 Task: Create Card Mobile App Design Review in Board Newsletter Optimization Software to Workspace Event Production Services. Create Card Medical Conference Review in Board Public Relations Crisis Communication Planning to Workspace Event Production Services. Create Card Mobile App Design Review in Board Customer Service Call Center Management and Optimization to Workspace Event Production Services
Action: Mouse moved to (401, 168)
Screenshot: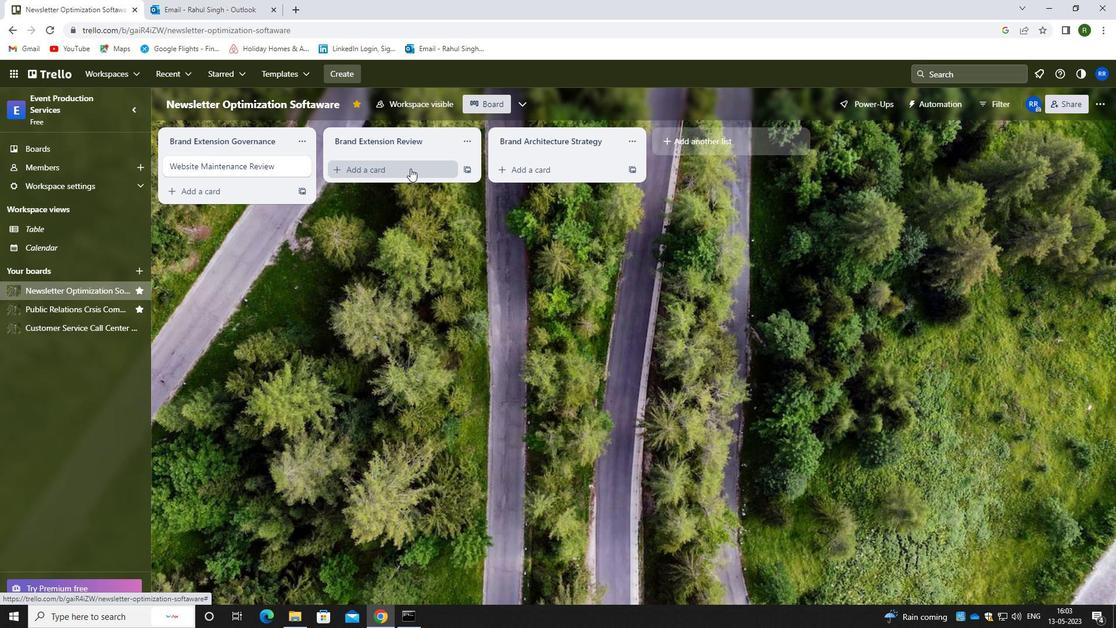 
Action: Mouse pressed left at (401, 168)
Screenshot: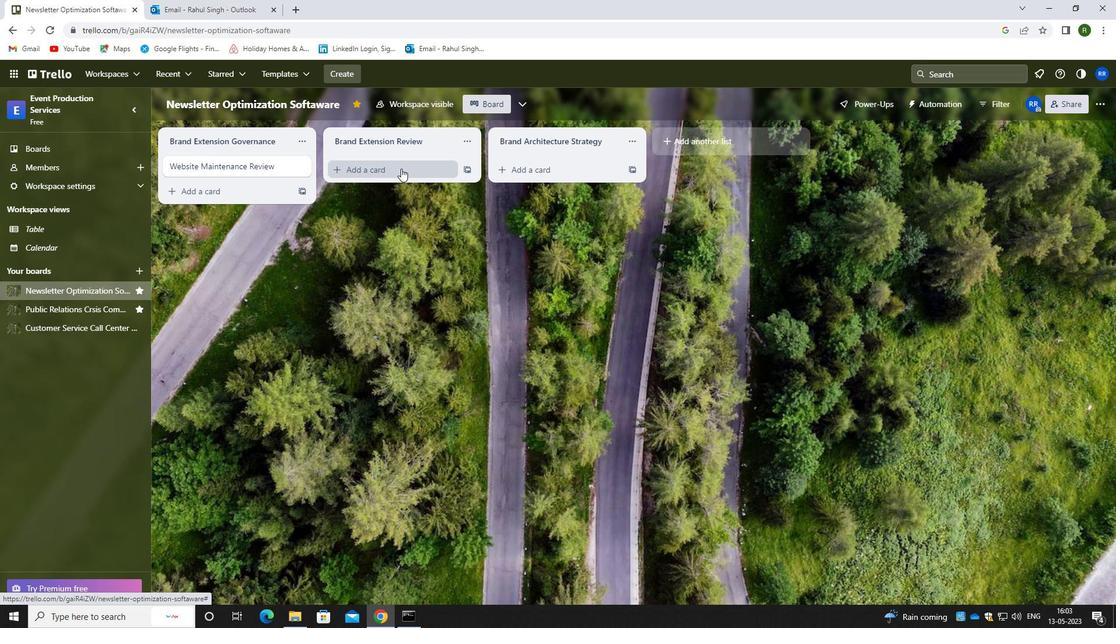 
Action: Mouse moved to (398, 176)
Screenshot: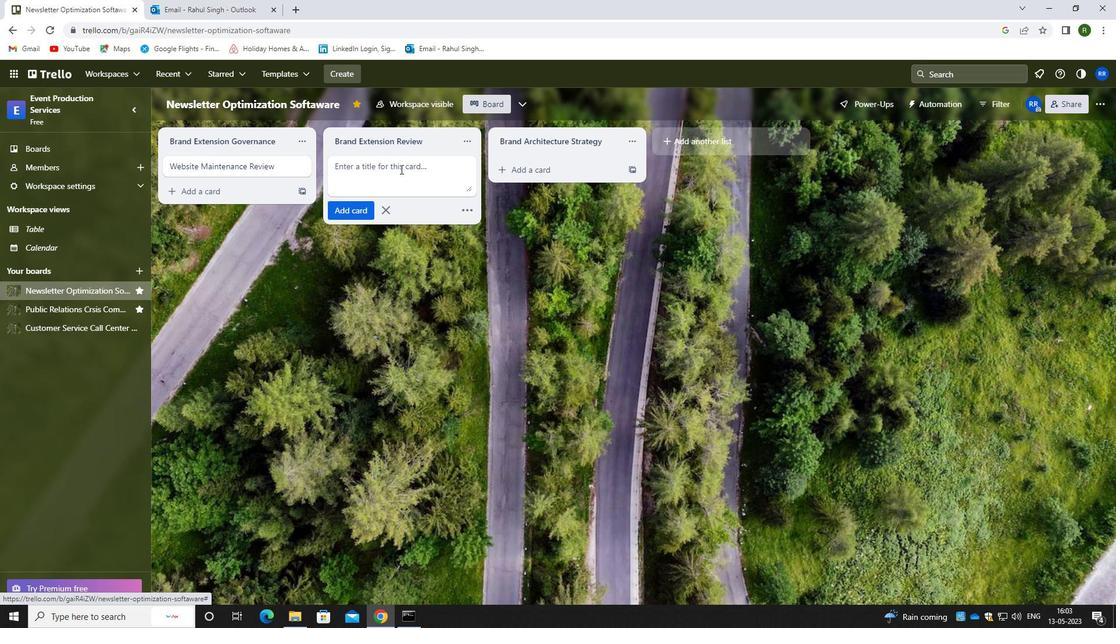 
Action: Key pressed <Key.caps_lock>m<Key.caps_lock>obile<Key.space>app<Key.space><Key.caps_lock><Key.caps_lock>d<Key.backspace><Key.caps_lock>d<Key.caps_lock>esigh<Key.space><Key.backspace><Key.backspace>n<Key.space><Key.caps_lock>r<Key.caps_lock>eview
Screenshot: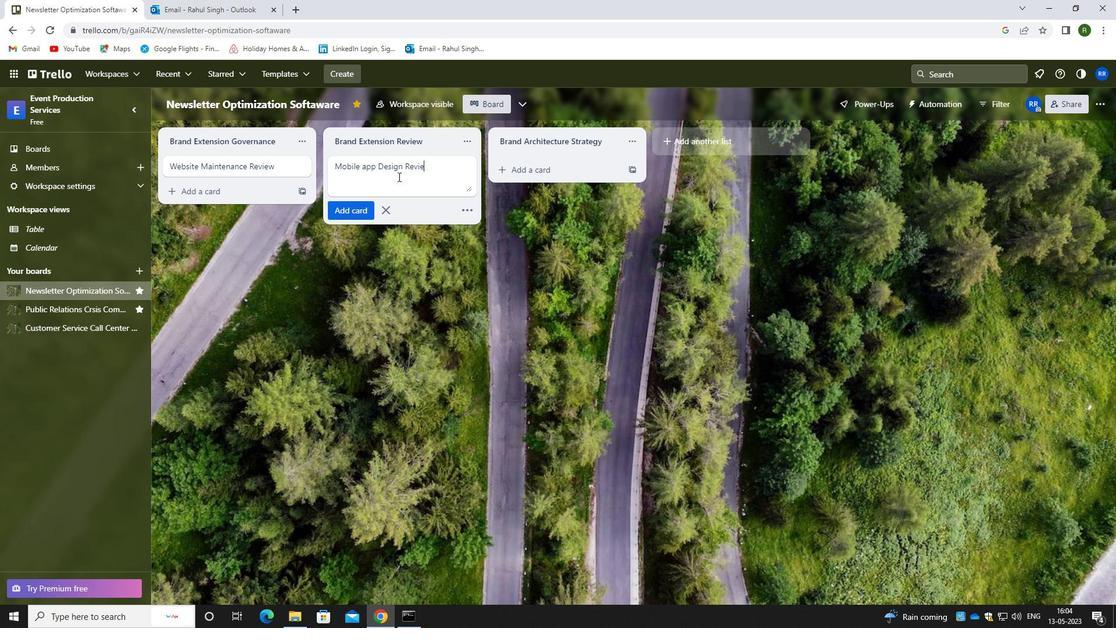 
Action: Mouse moved to (351, 208)
Screenshot: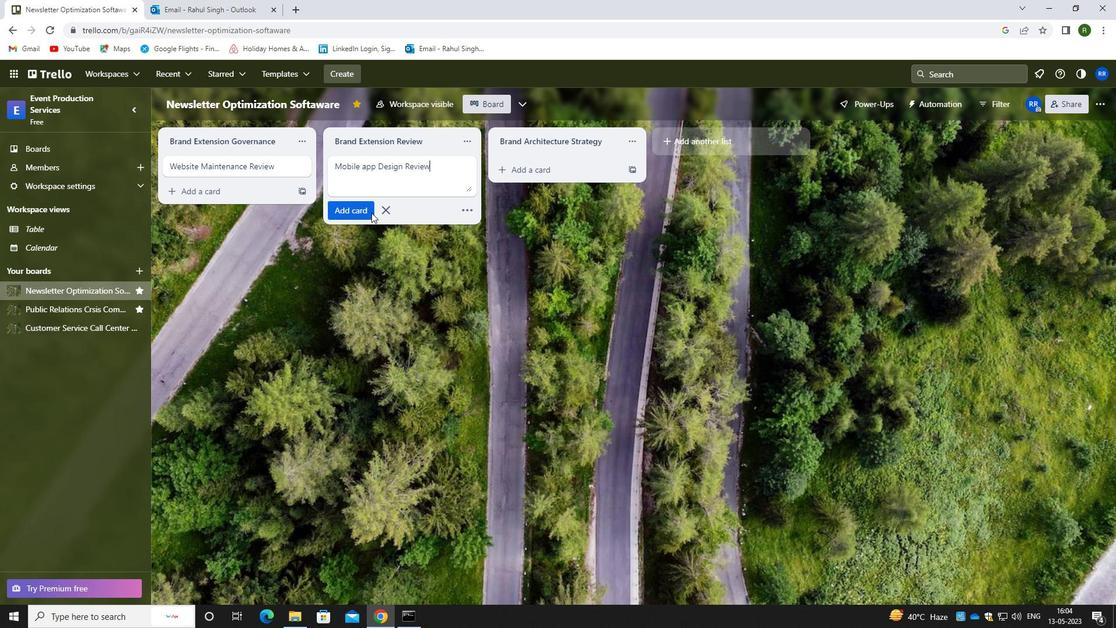 
Action: Mouse pressed left at (351, 208)
Screenshot: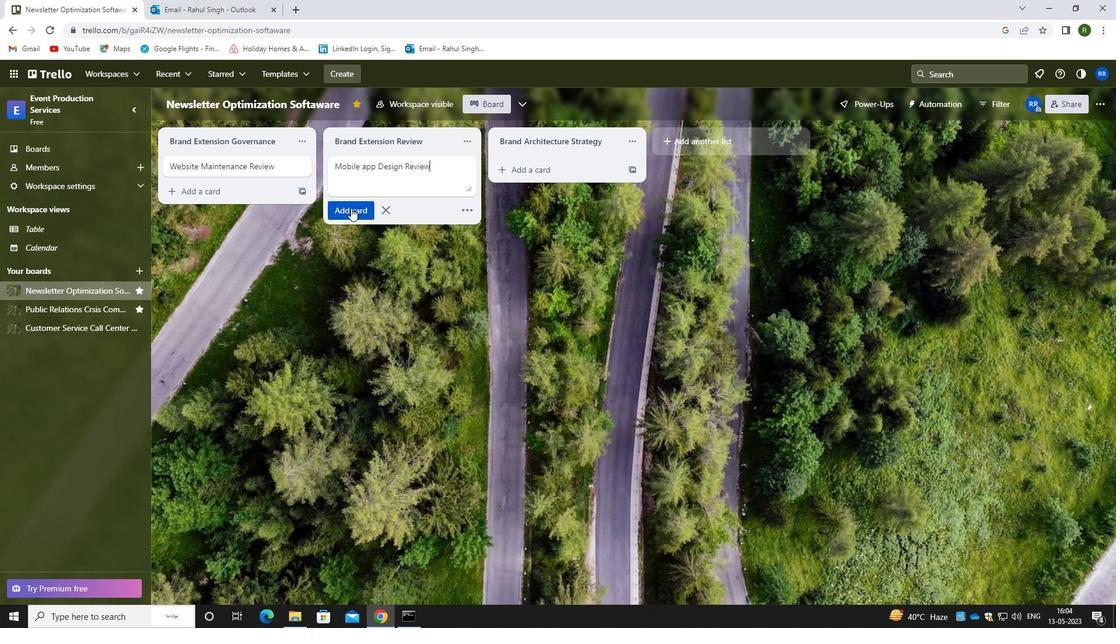 
Action: Mouse moved to (311, 310)
Screenshot: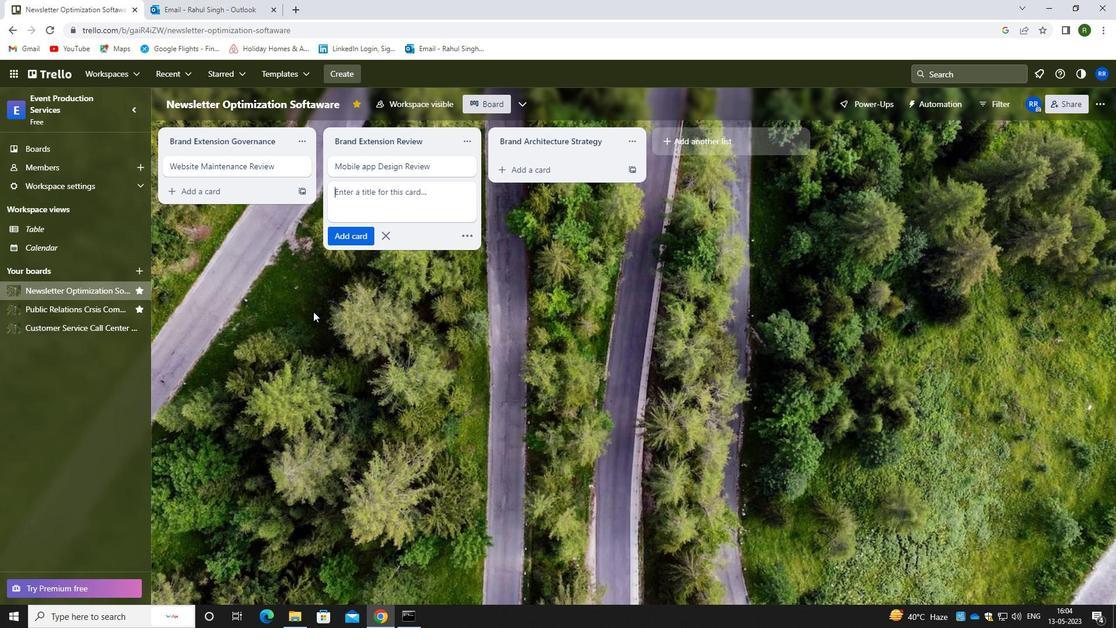 
Action: Mouse pressed left at (311, 310)
Screenshot: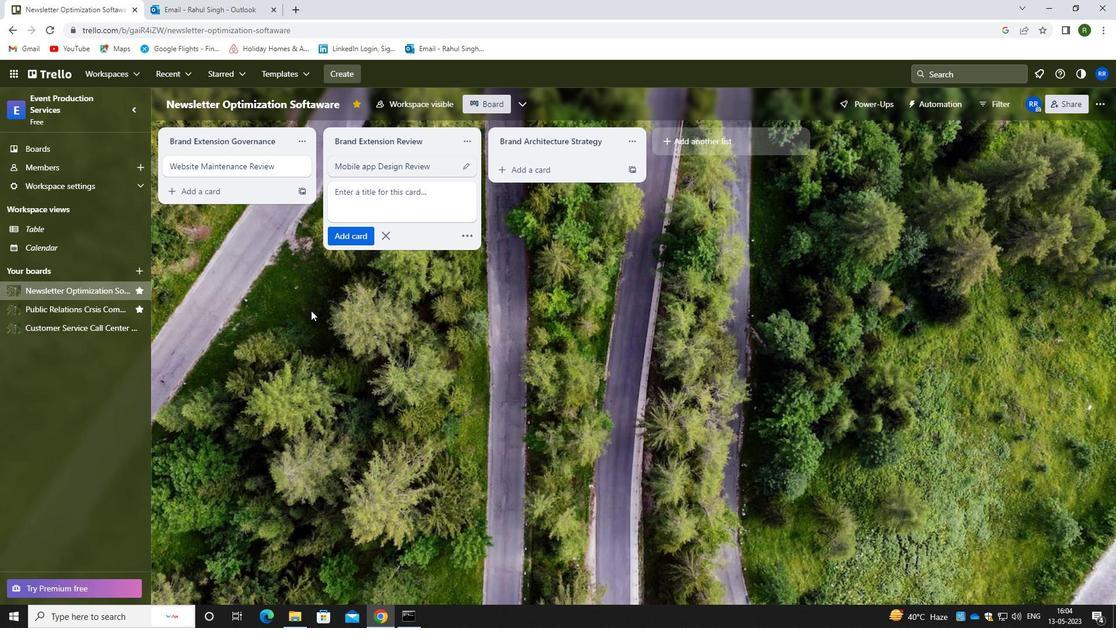 
Action: Mouse moved to (90, 314)
Screenshot: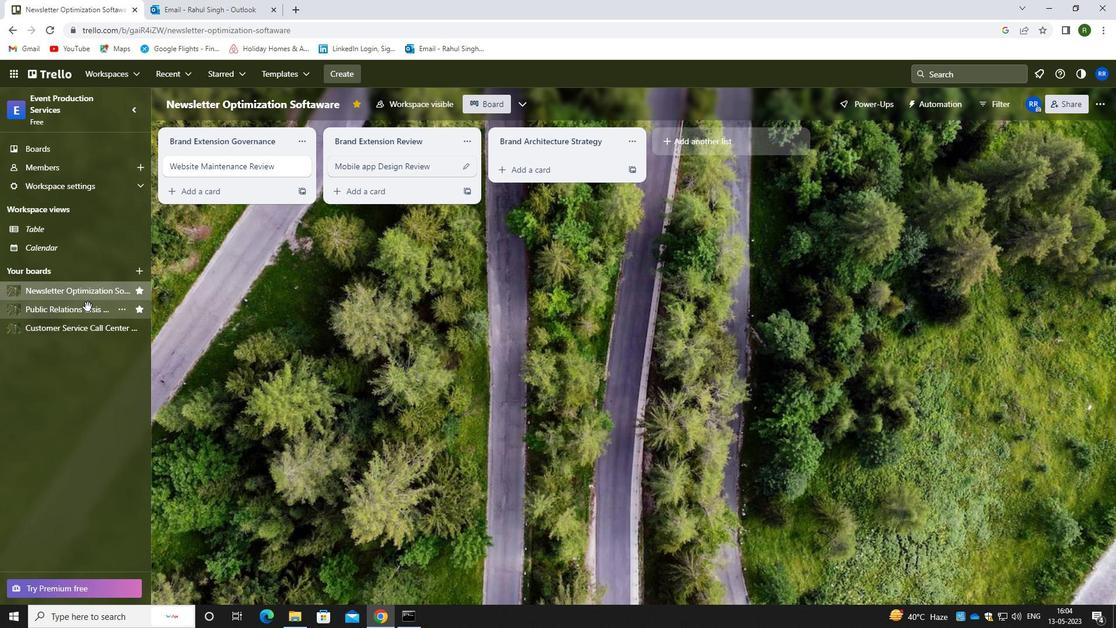 
Action: Mouse pressed left at (90, 314)
Screenshot: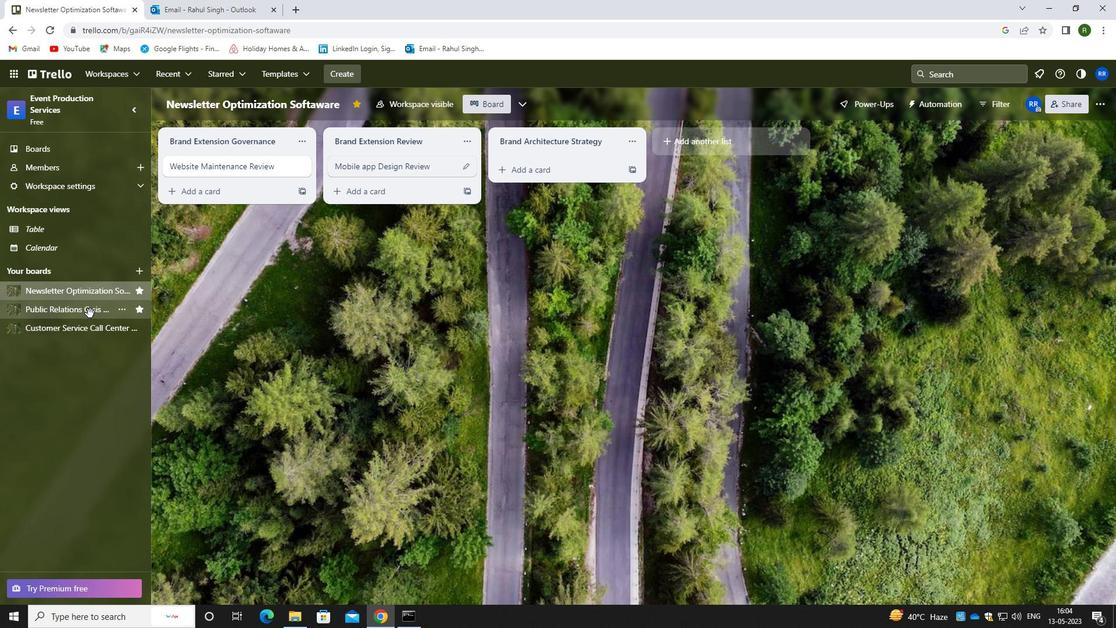 
Action: Mouse moved to (357, 173)
Screenshot: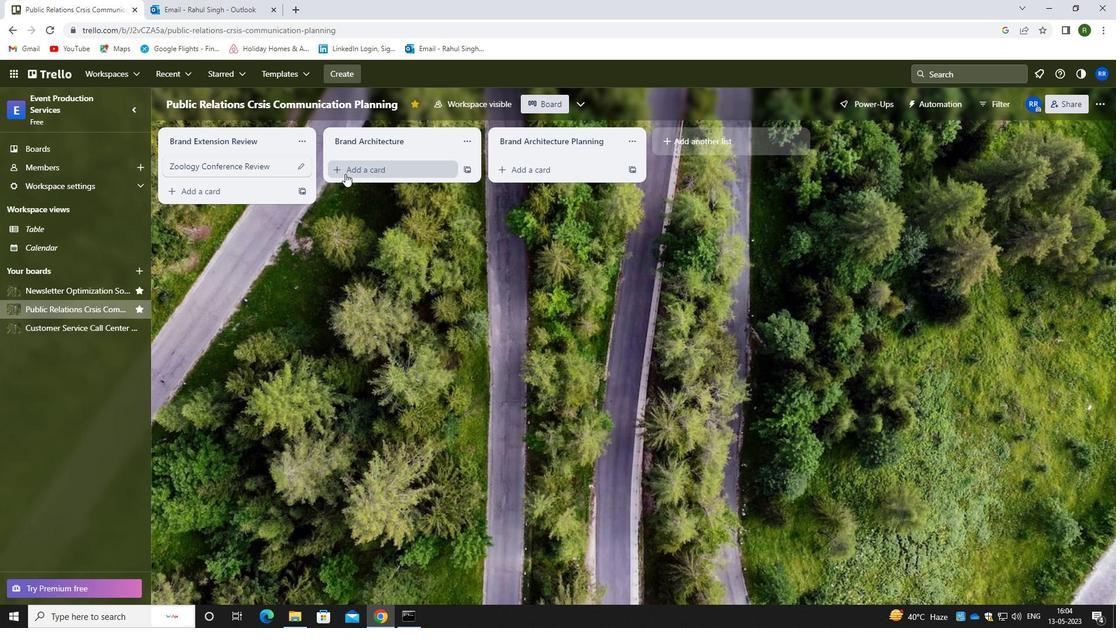 
Action: Mouse pressed left at (357, 173)
Screenshot: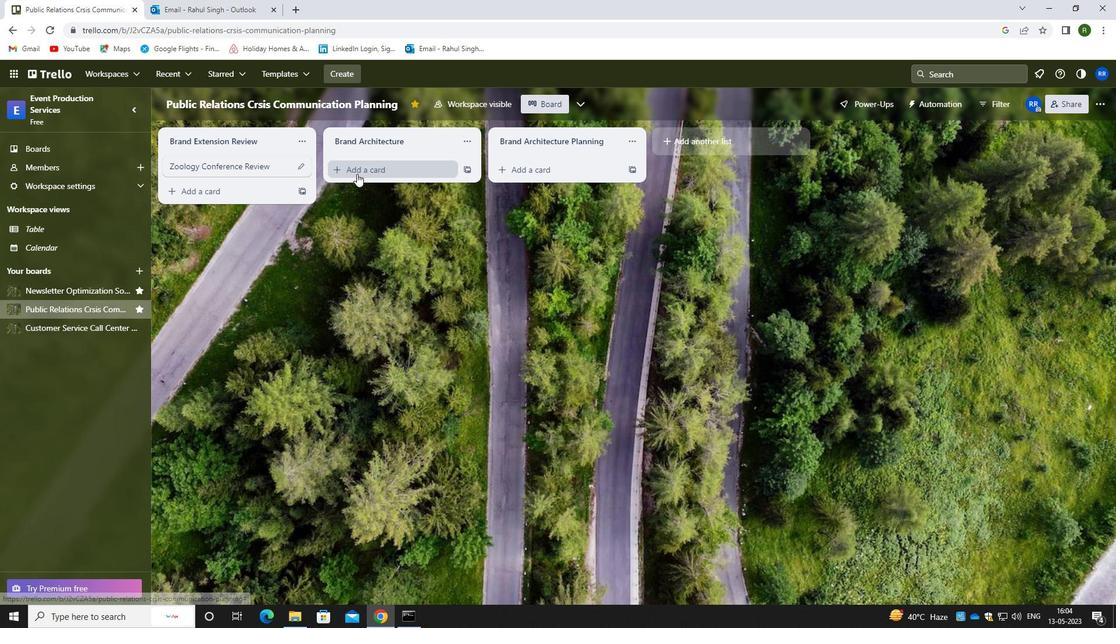 
Action: Mouse moved to (370, 176)
Screenshot: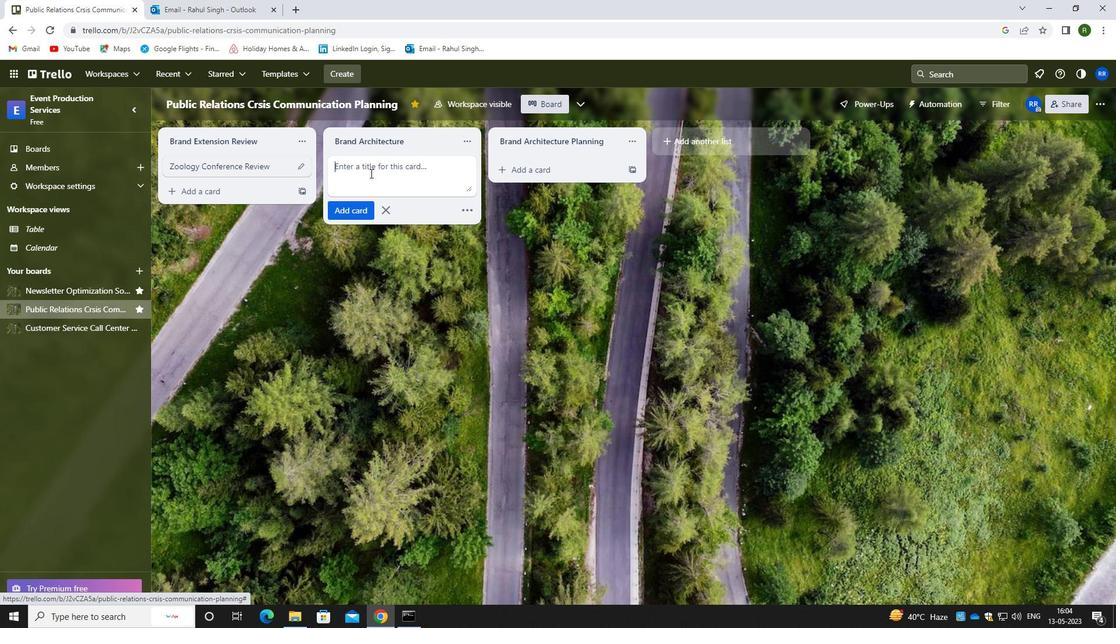 
Action: Key pressed <Key.caps_lock>m<Key.caps_lock>edia<Key.backspace>cal<Key.space><Key.caps_lock>c<Key.caps_lock>onference<Key.space><Key.caps_lock>r<Key.caps_lock>eview
Screenshot: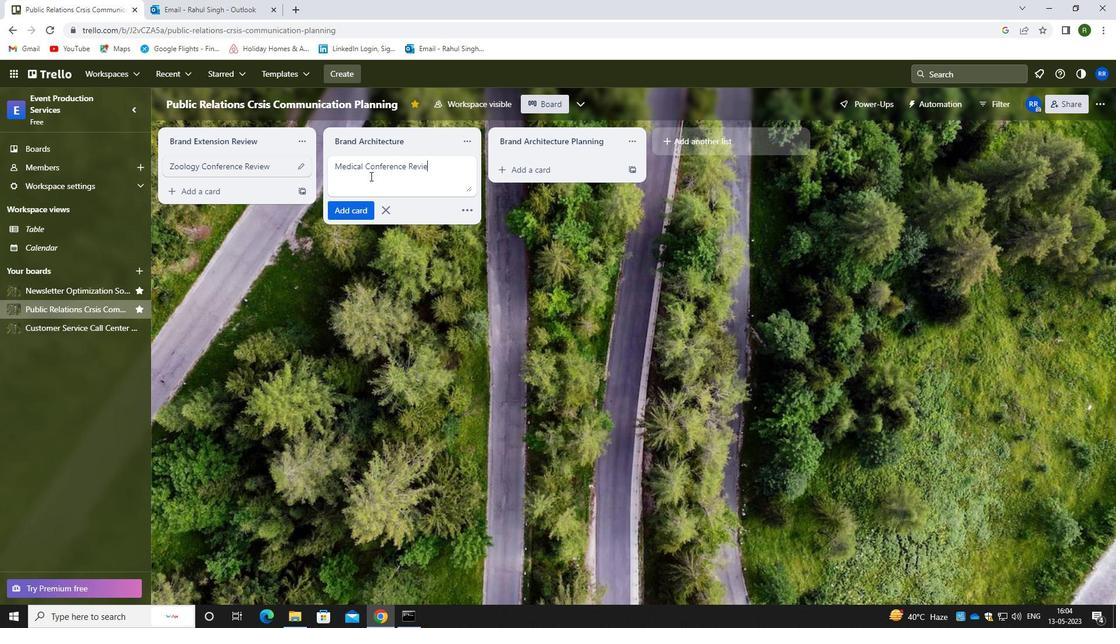 
Action: Mouse moved to (360, 215)
Screenshot: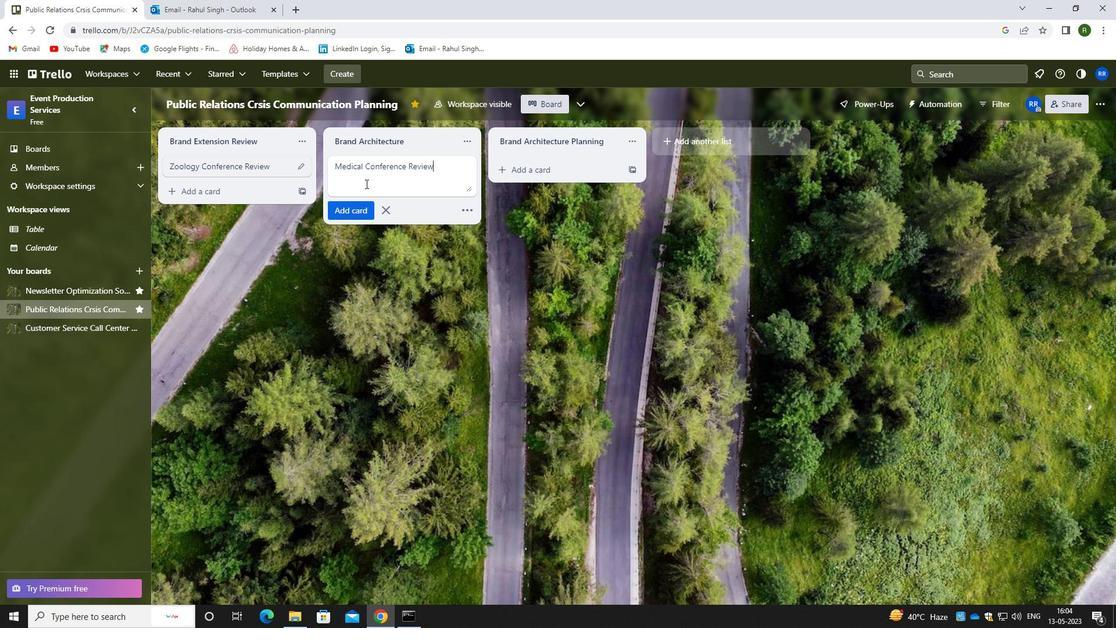 
Action: Mouse pressed left at (360, 215)
Screenshot: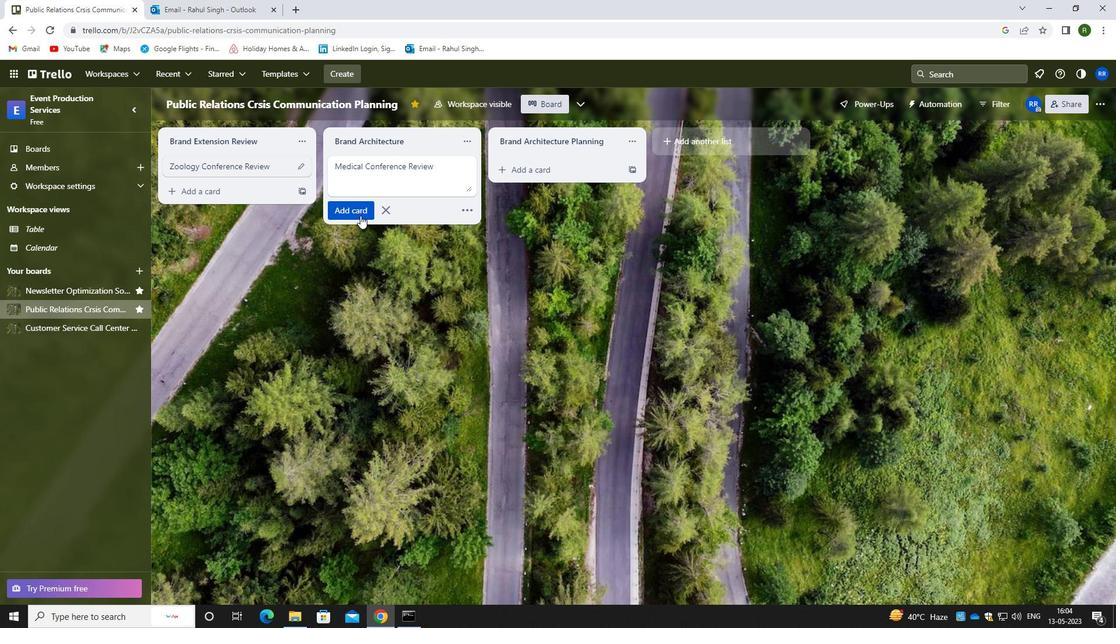 
Action: Mouse moved to (87, 334)
Screenshot: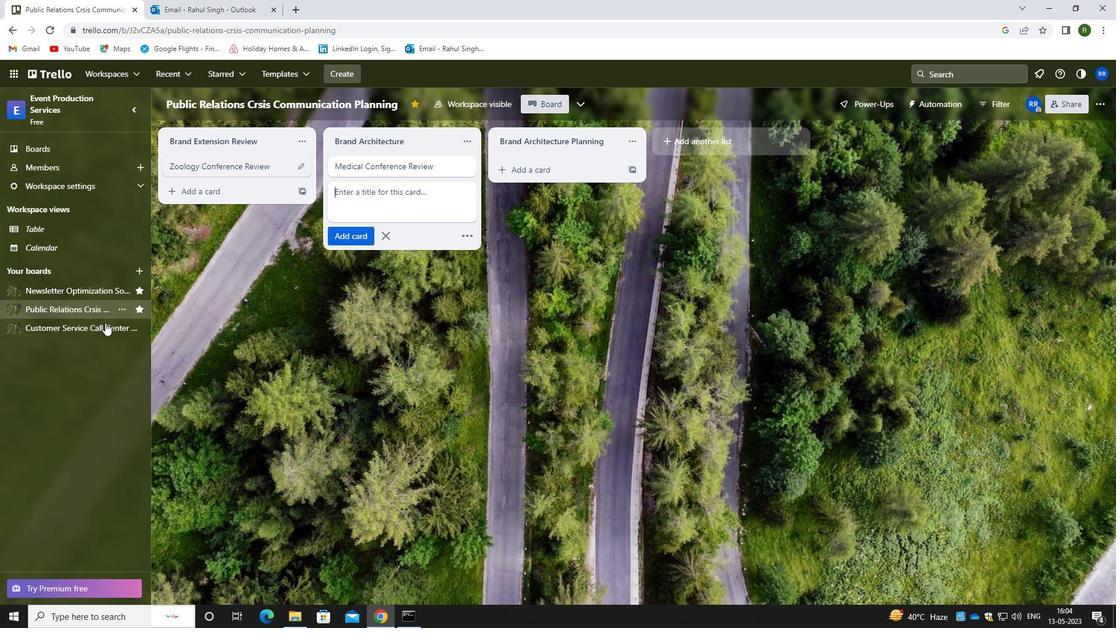 
Action: Mouse pressed left at (87, 334)
Screenshot: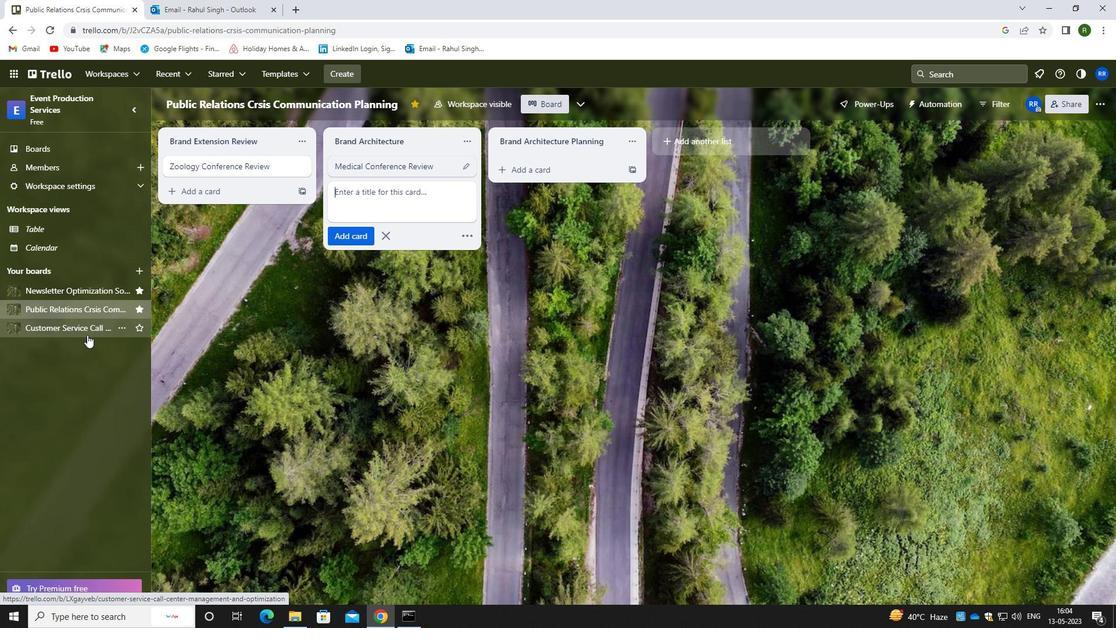 
Action: Mouse moved to (370, 173)
Screenshot: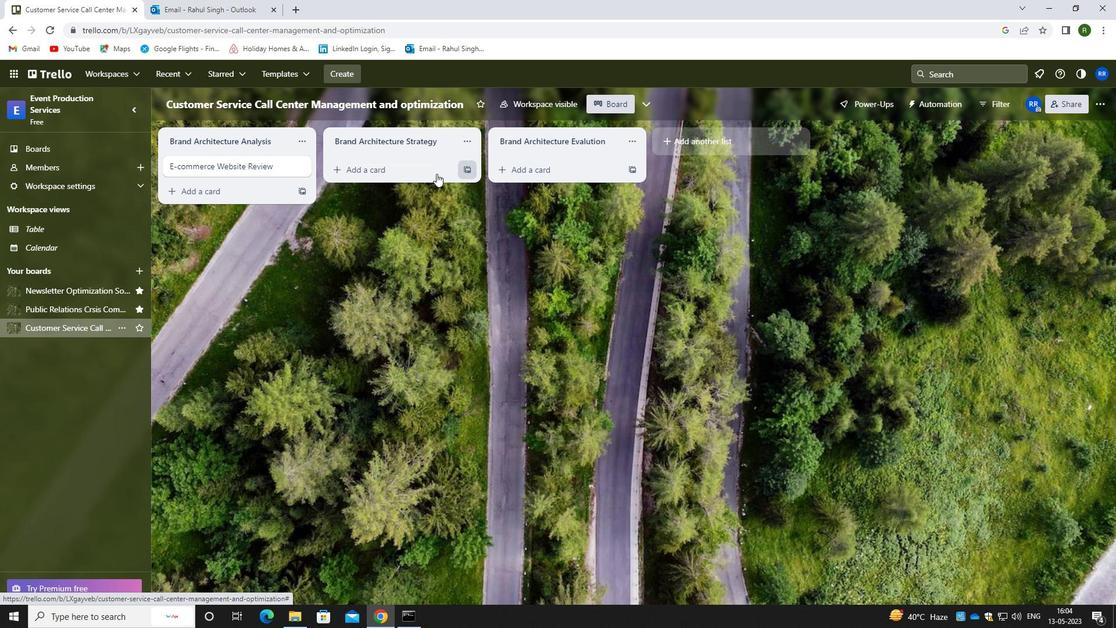 
Action: Mouse pressed left at (370, 173)
Screenshot: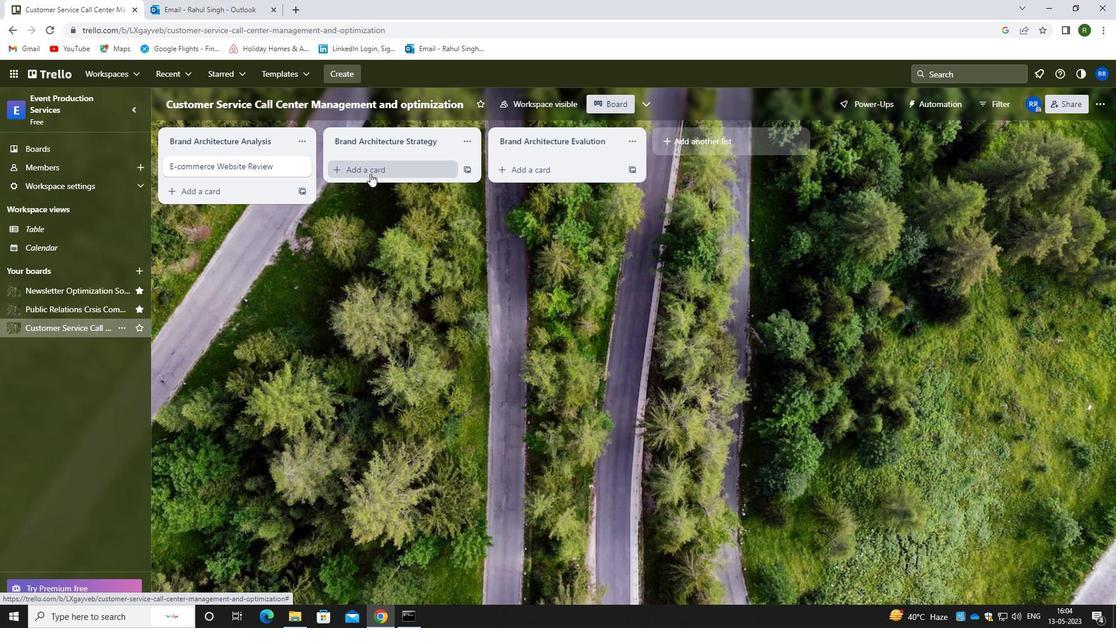 
Action: Mouse moved to (375, 178)
Screenshot: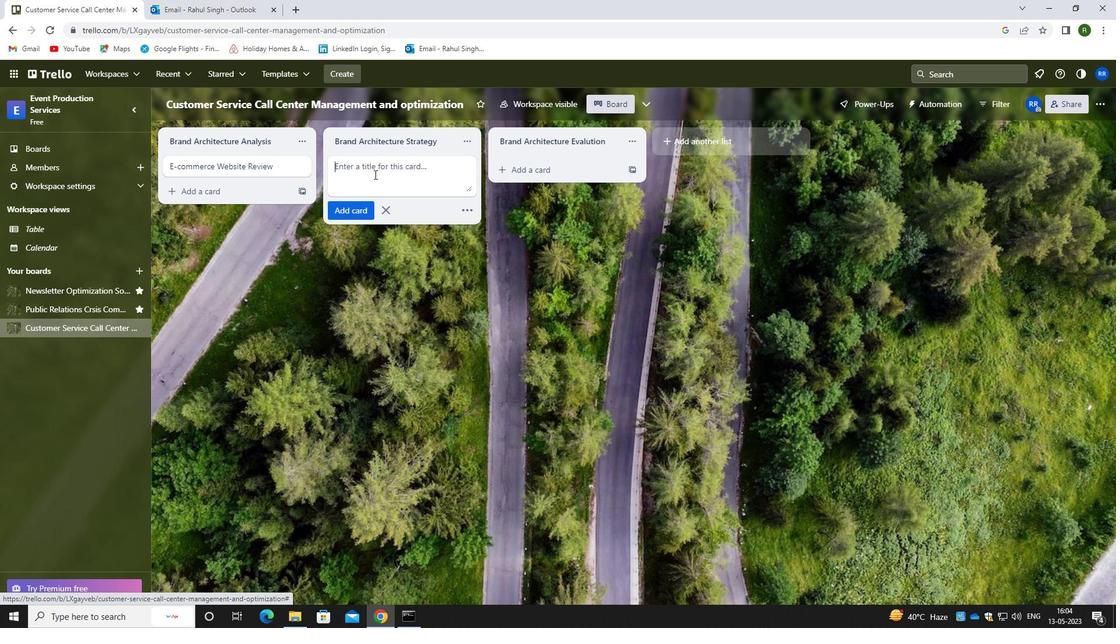 
Action: Mouse pressed left at (375, 178)
Screenshot: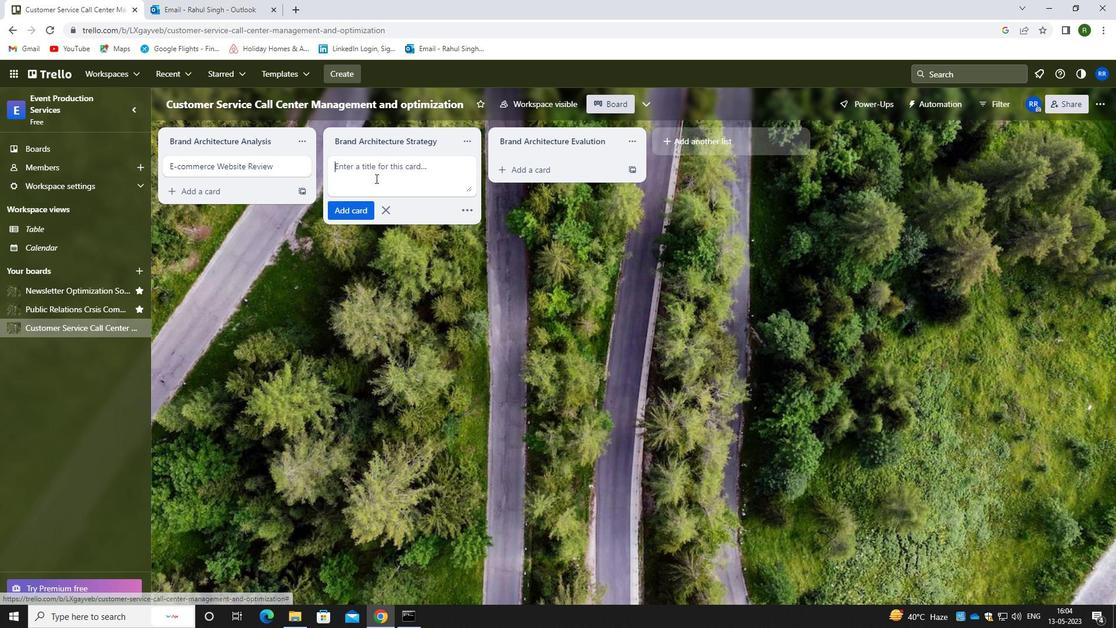 
Action: Key pressed <Key.caps_lock>m<Key.caps_lock>obile<Key.space><Key.caps_lock>a<Key.caps_lock>pp<Key.space><Key.caps_lock>d<Key.caps_lock>esign
Screenshot: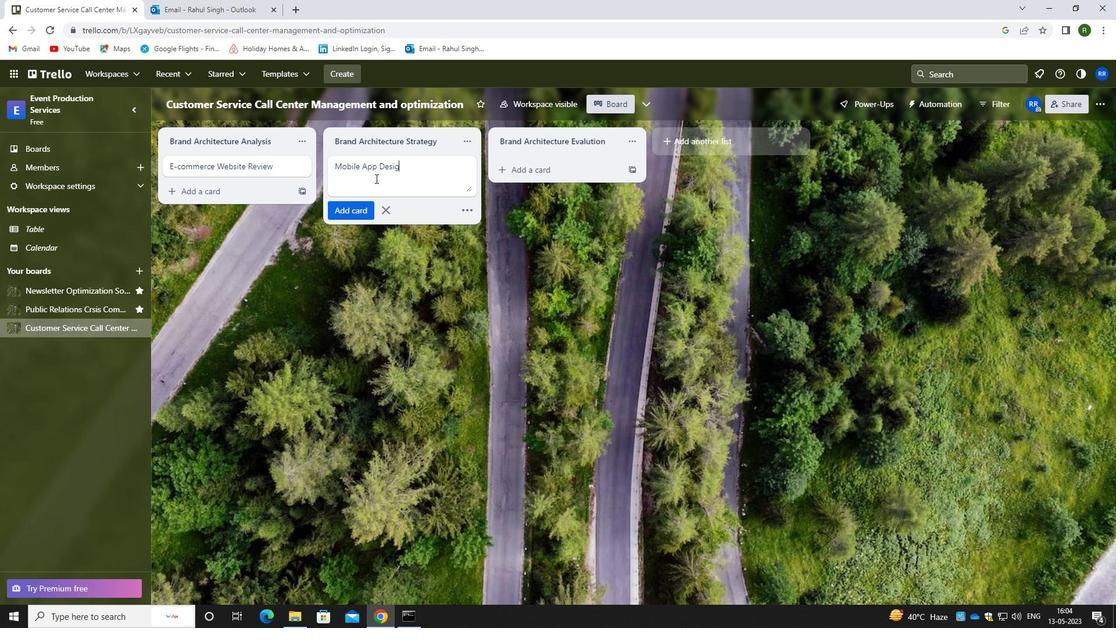 
Action: Mouse moved to (357, 215)
Screenshot: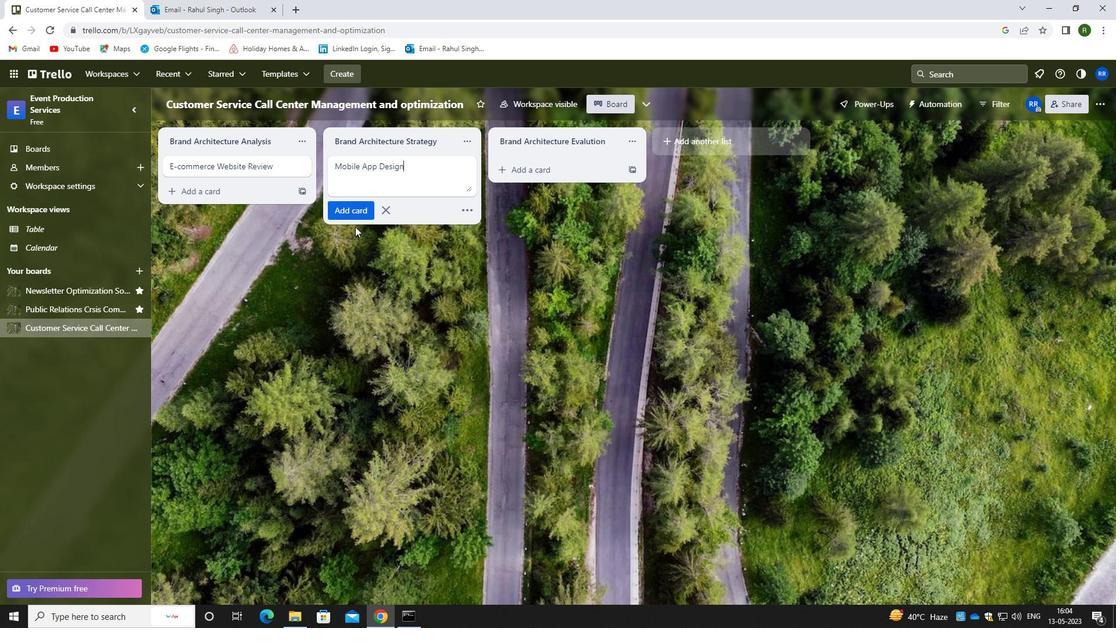 
Action: Mouse pressed left at (357, 215)
Screenshot: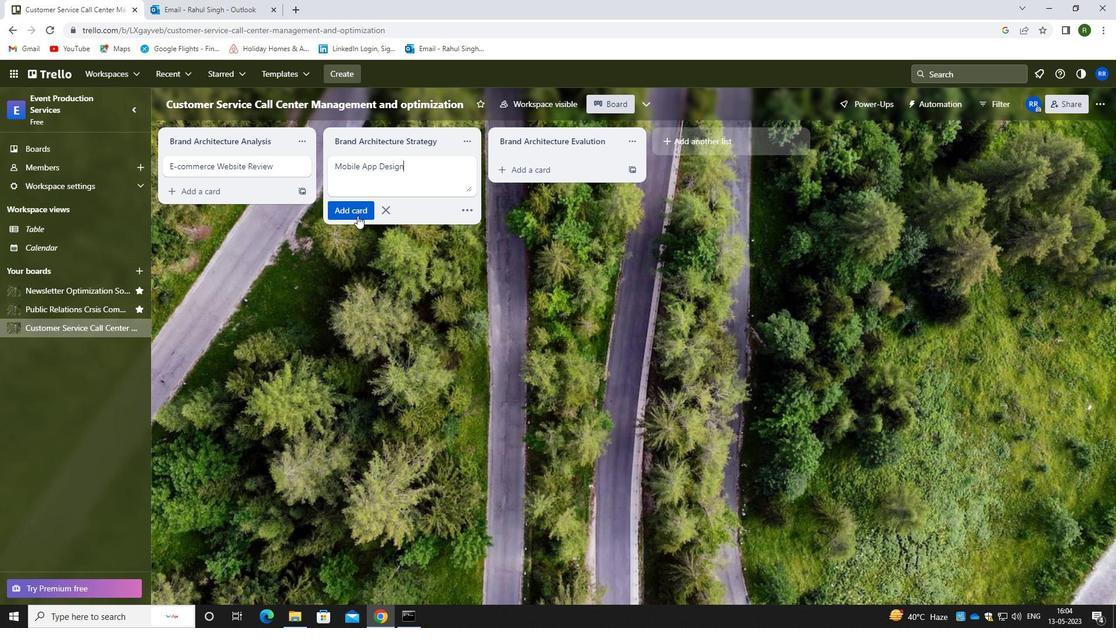 
Action: Mouse moved to (335, 325)
Screenshot: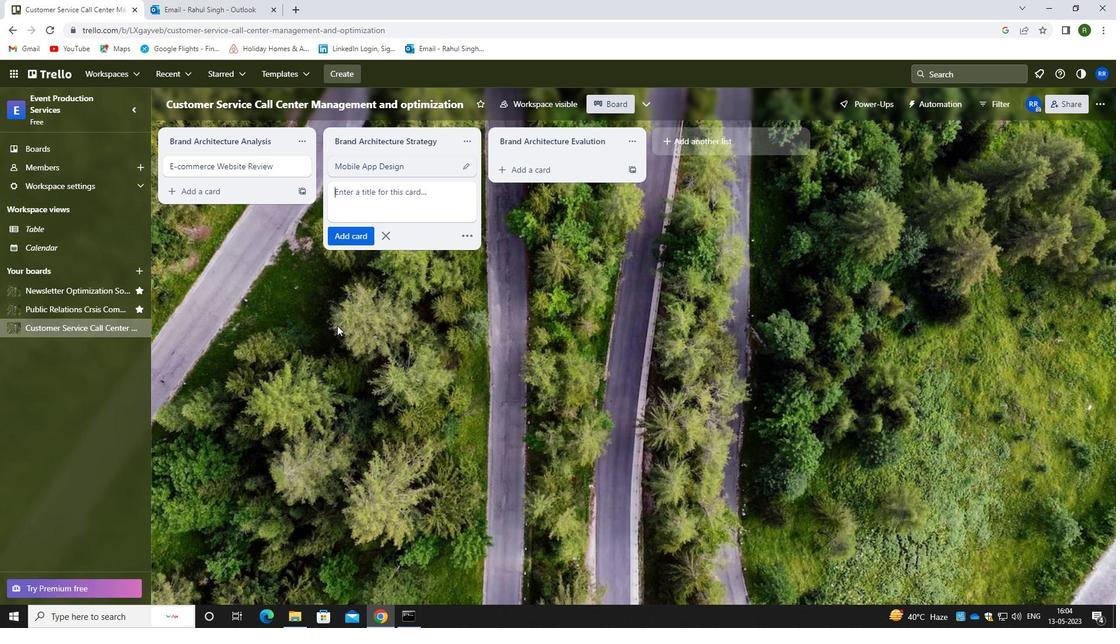 
Action: Mouse pressed left at (335, 325)
Screenshot: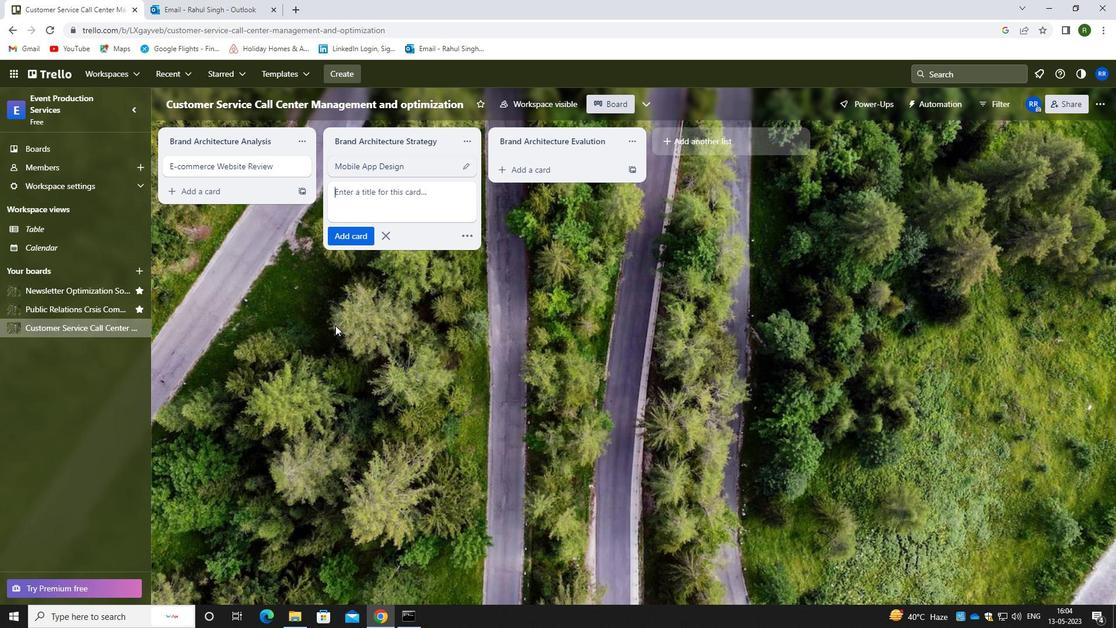
Action: Mouse moved to (255, 243)
Screenshot: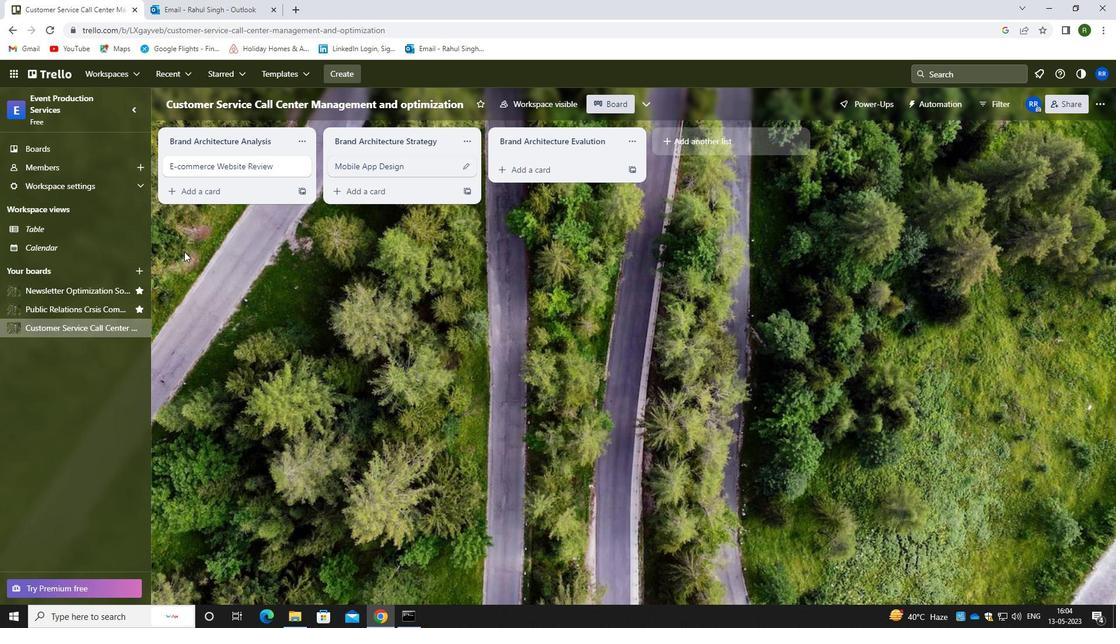 
